 Task: Find the closest national park to San Francisco, California, and Yosemite National Park, California.
Action: Mouse pressed left at (156, 85)
Screenshot: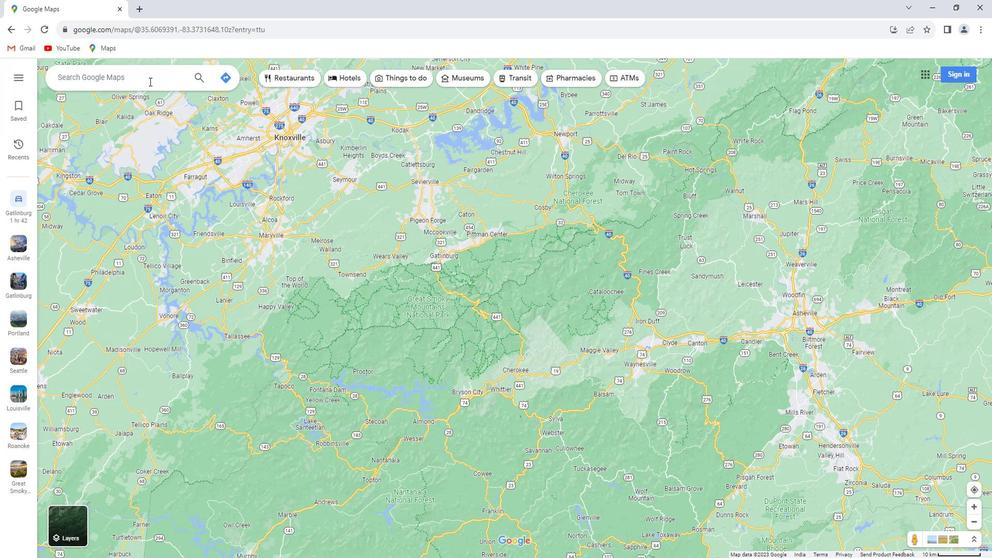 
Action: Key pressed <Key.shift>San<Key.space><Key.shift>Francisco,<Key.space><Key.shift>California
Screenshot: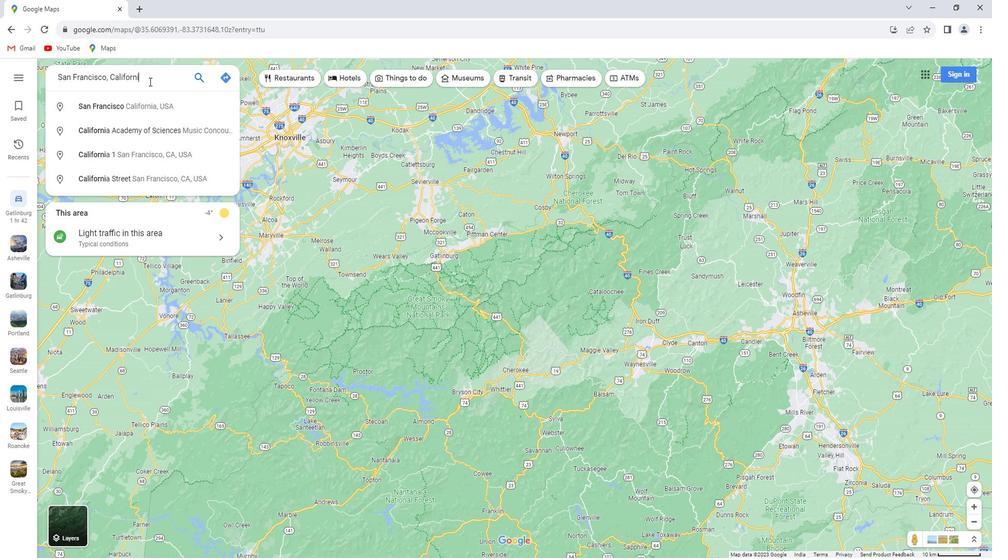 
Action: Mouse moved to (159, 105)
Screenshot: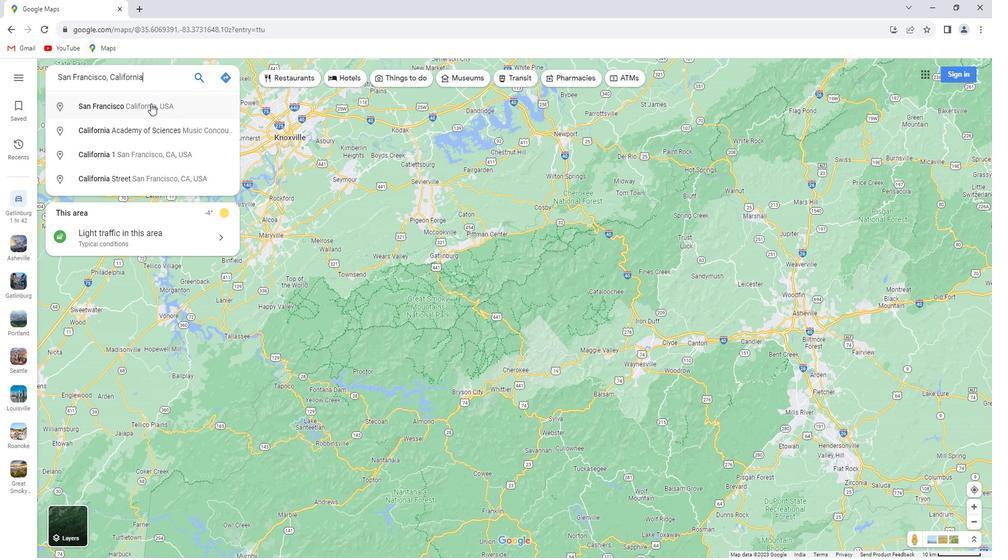 
Action: Key pressed <Key.enter>
Screenshot: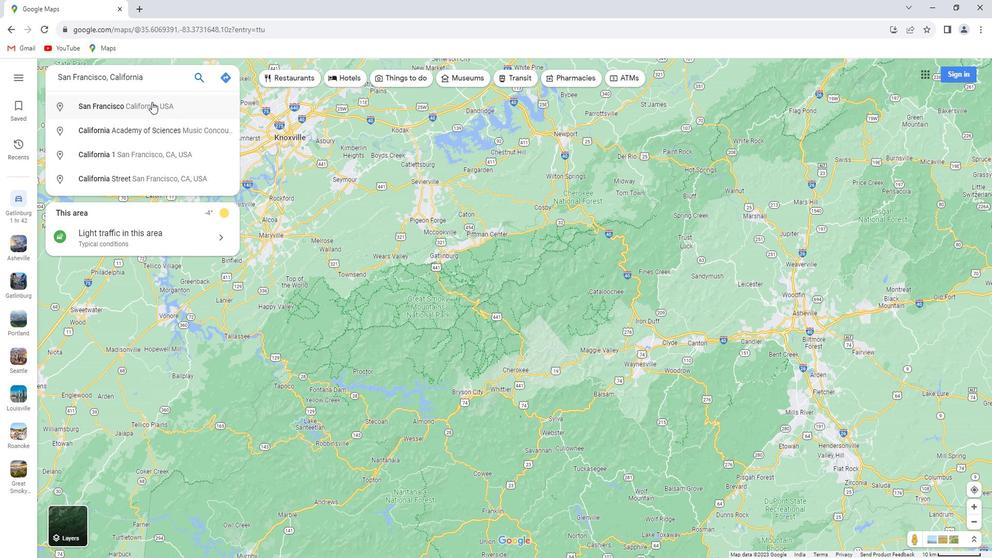 
Action: Mouse moved to (152, 254)
Screenshot: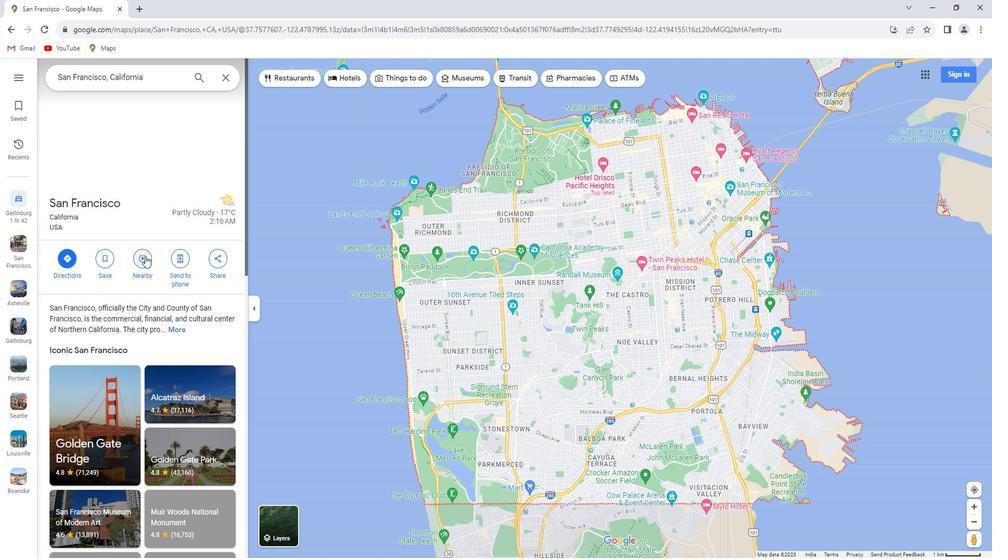 
Action: Mouse pressed left at (152, 254)
Screenshot: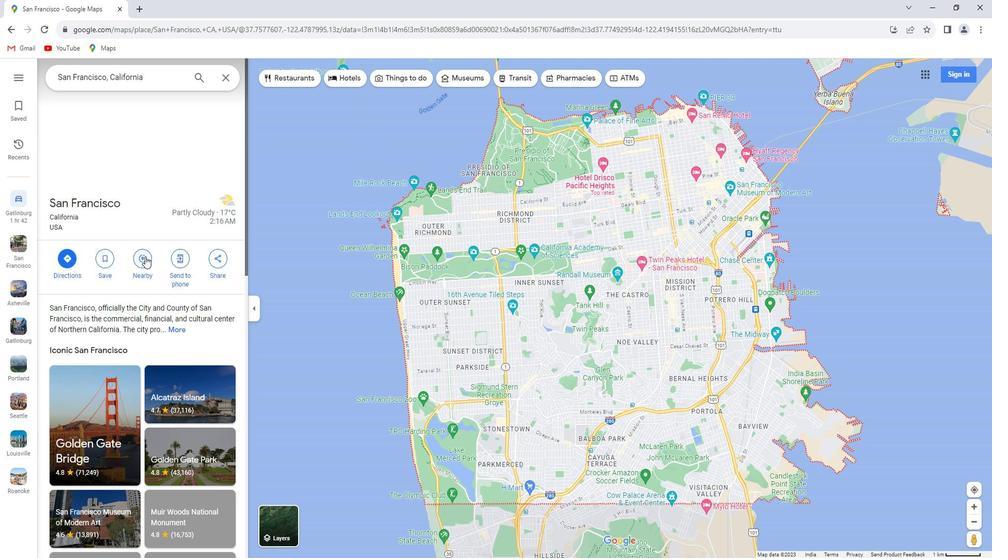 
Action: Key pressed closest<Key.space>national<Key.space>park<Key.enter>
Screenshot: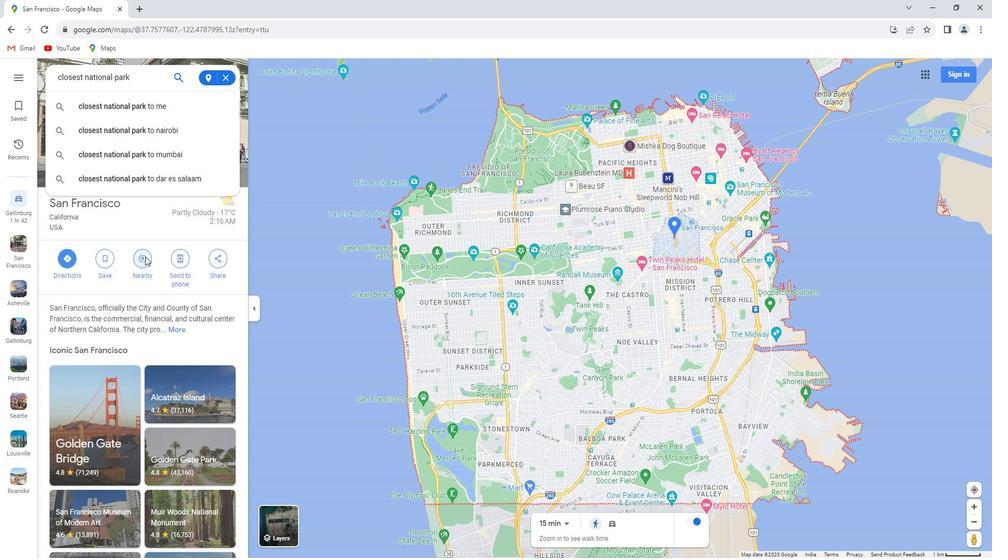 
Action: Mouse moved to (232, 79)
Screenshot: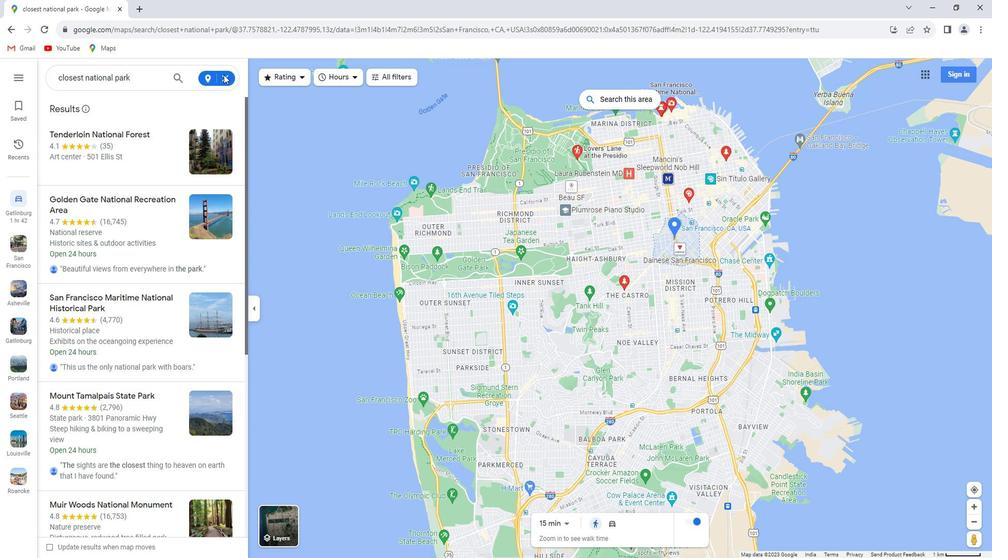 
Action: Mouse pressed left at (232, 79)
Screenshot: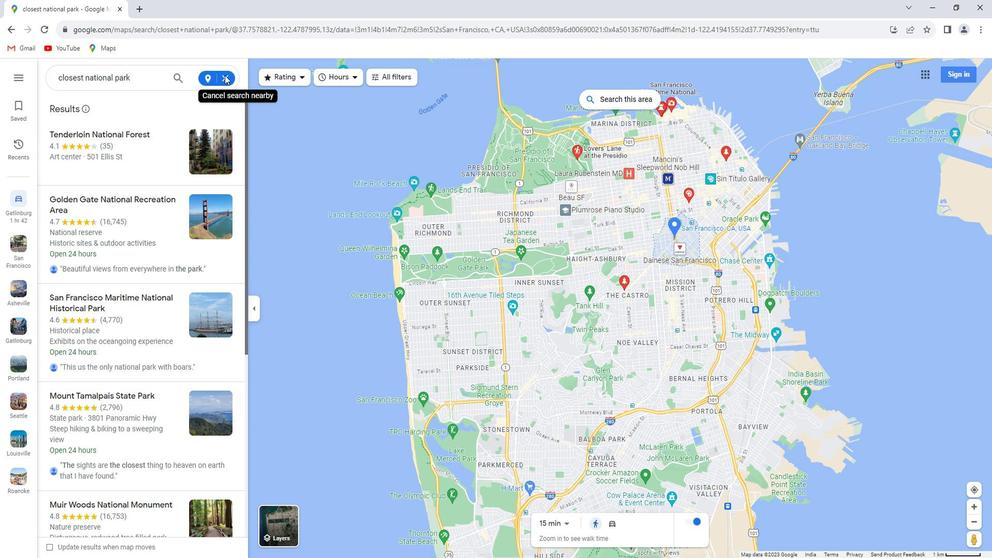 
Action: Mouse pressed left at (232, 79)
Screenshot: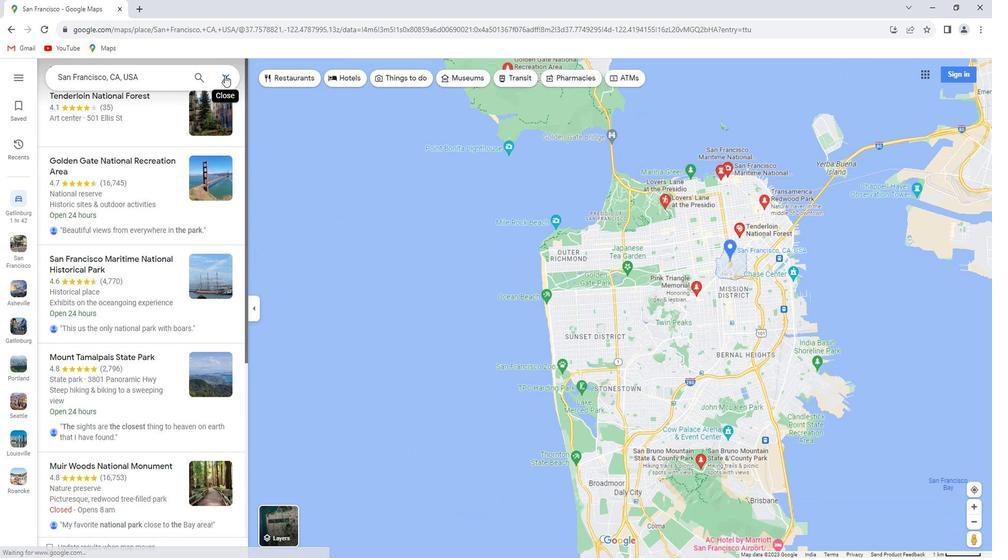 
Action: Mouse moved to (160, 85)
Screenshot: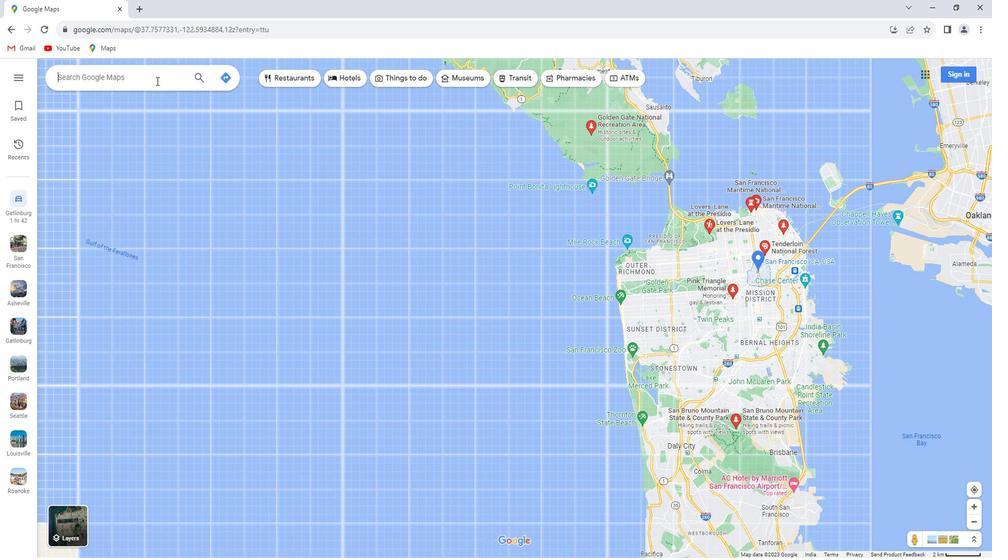 
Action: Key pressed <Key.shift_r><Key.shift_r><Key.shift_r><Key.shift_r><Key.shift_r><Key.shift_r><Key.shift_r><Key.shift_r><Key.shift_r><Key.shift_r><Key.shift_r>Yosemite<Key.space><Key.shift>National<Key.space><Key.shift>Park,<Key.space><Key.shift>Calo<Key.backspace>ifornia<Key.enter>
Screenshot: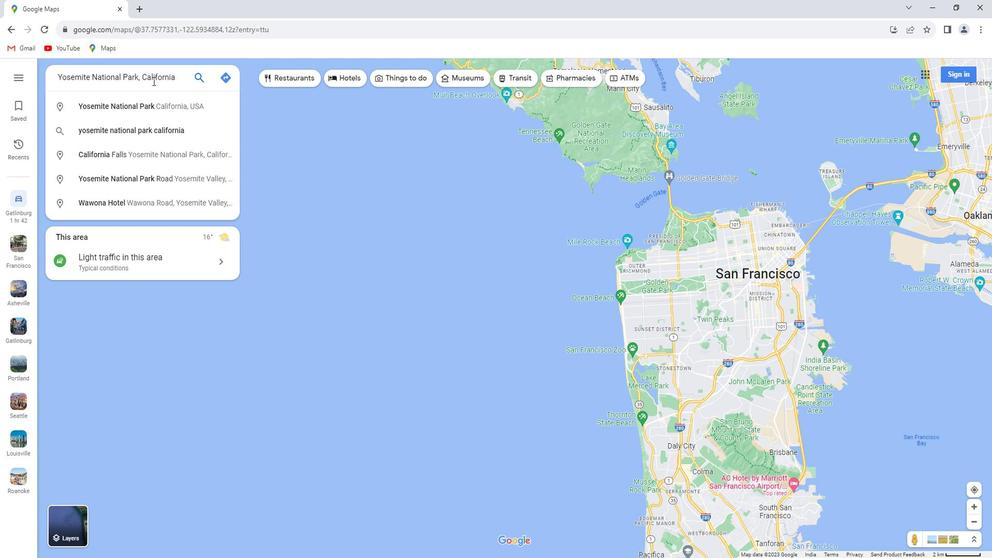 
Action: Mouse moved to (151, 281)
Screenshot: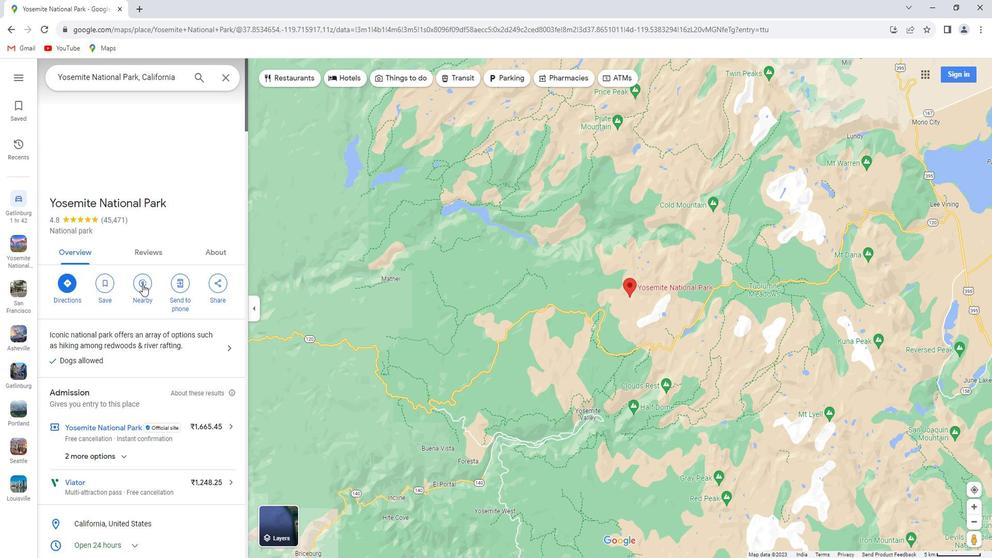 
Action: Mouse pressed left at (151, 281)
Screenshot: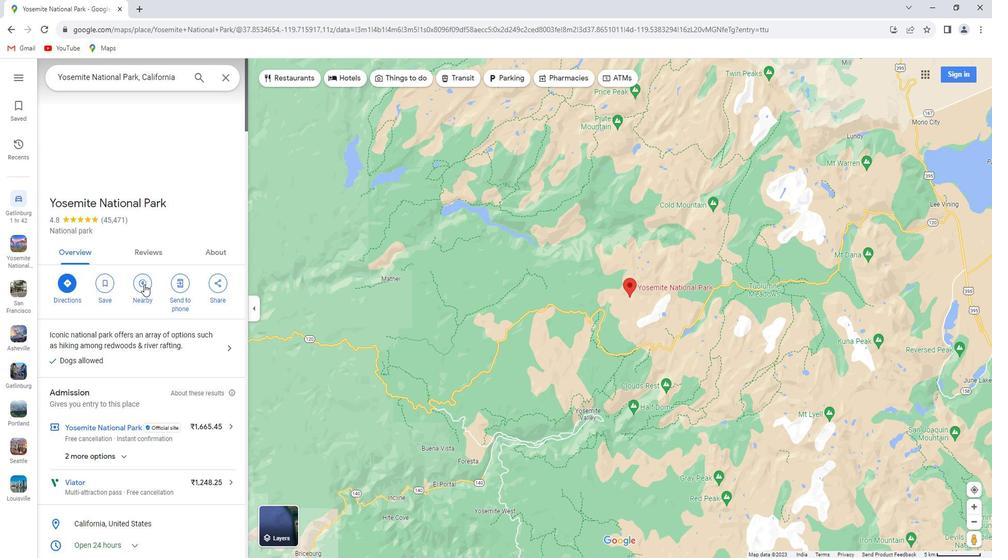 
Action: Mouse moved to (127, 78)
Screenshot: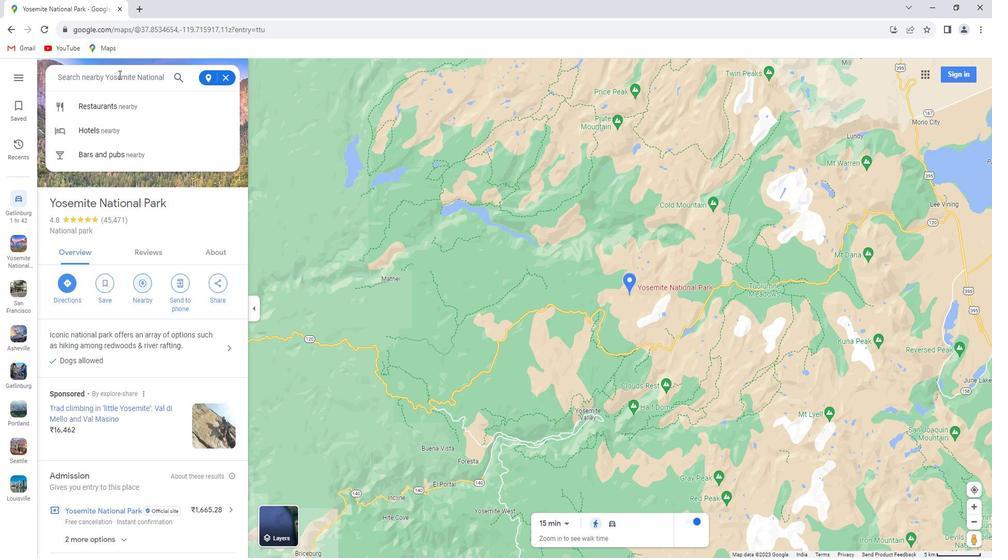 
Action: Key pressed closest<Key.space>national<Key.space>park<Key.enter>
Screenshot: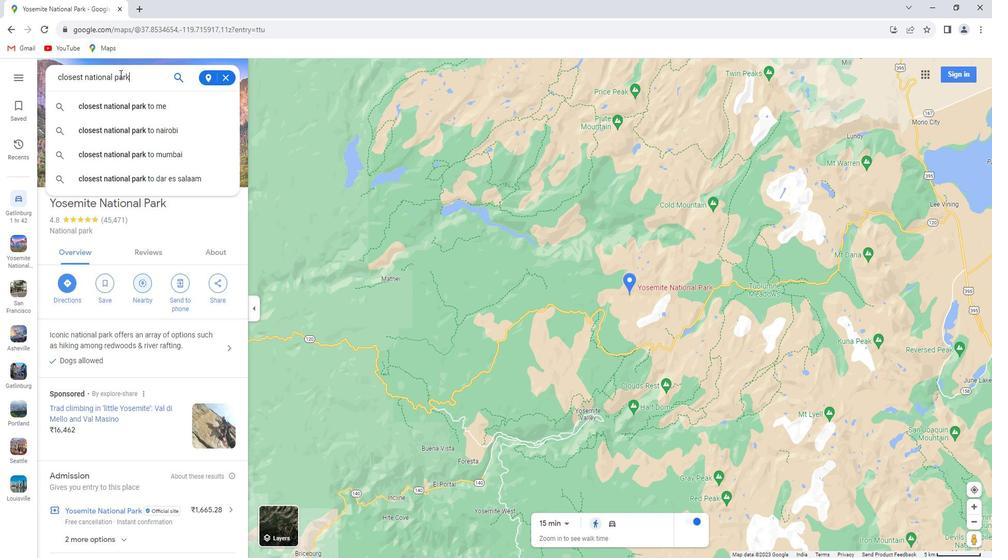 
